 Task: Sort the products in the category "Nail Care" by relevance.
Action: Mouse moved to (331, 160)
Screenshot: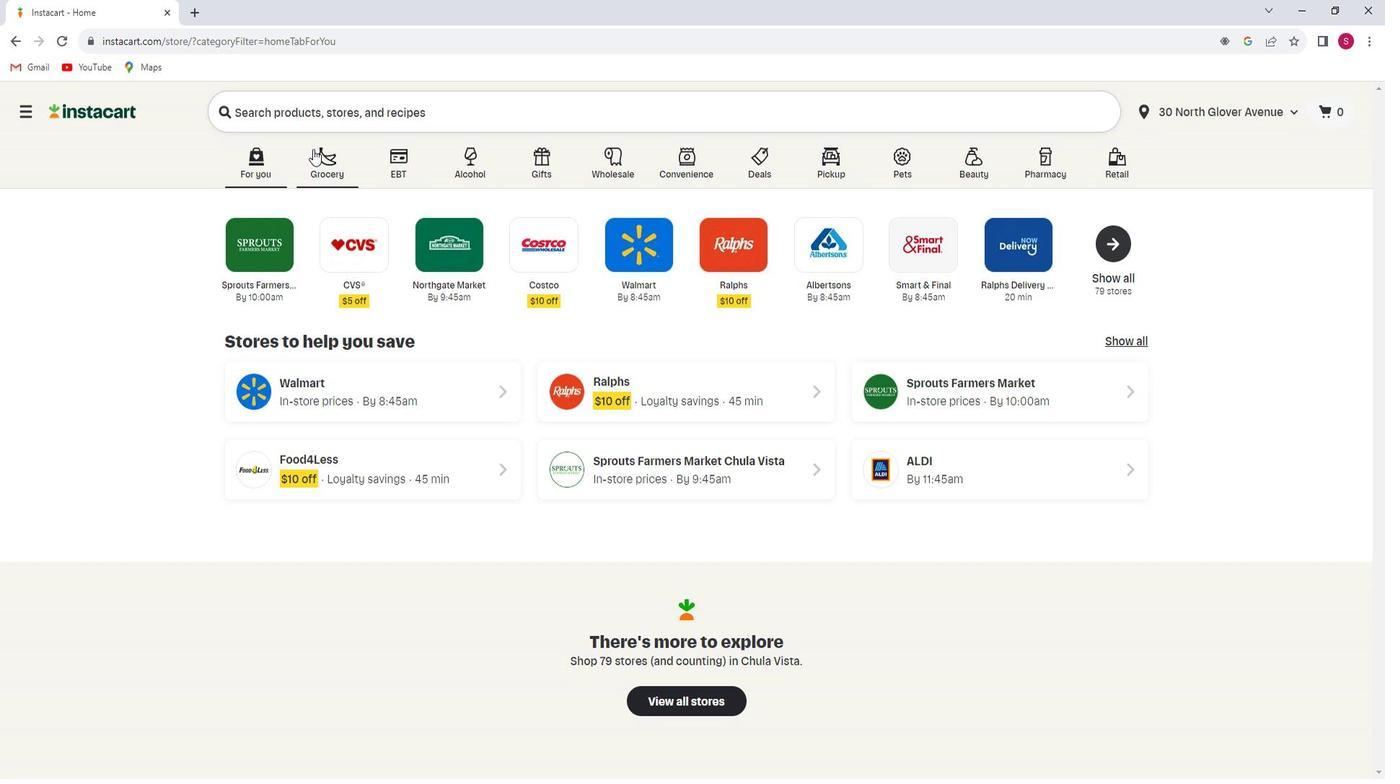 
Action: Mouse pressed left at (331, 160)
Screenshot: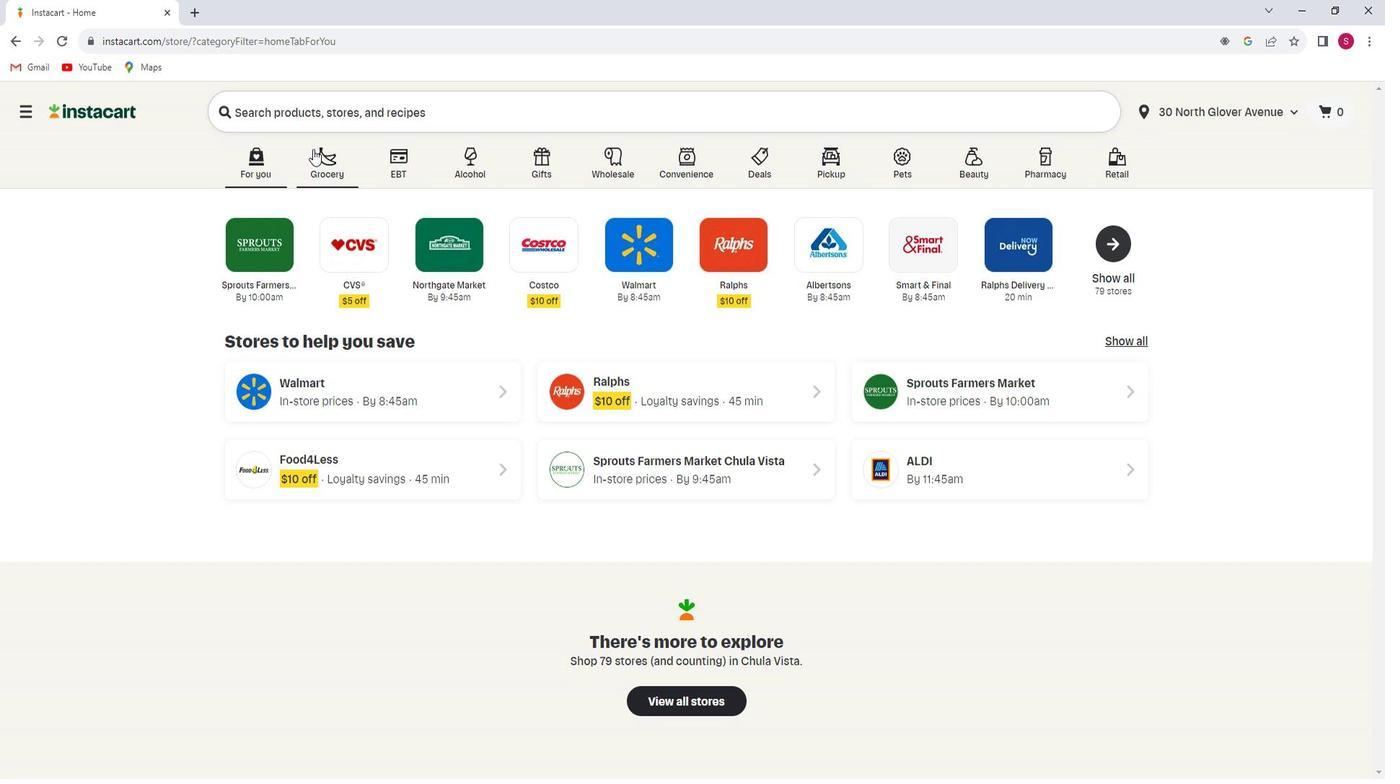 
Action: Mouse moved to (354, 469)
Screenshot: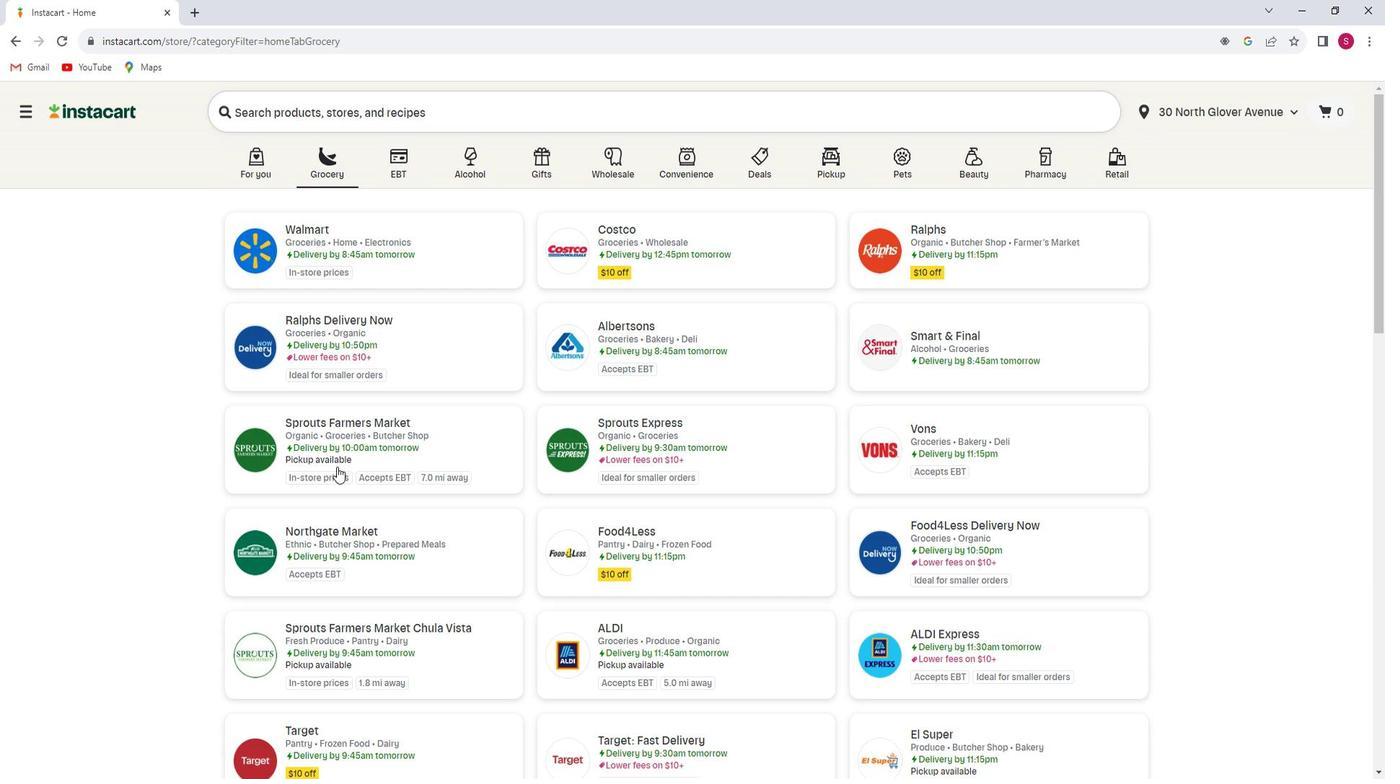 
Action: Mouse pressed left at (354, 469)
Screenshot: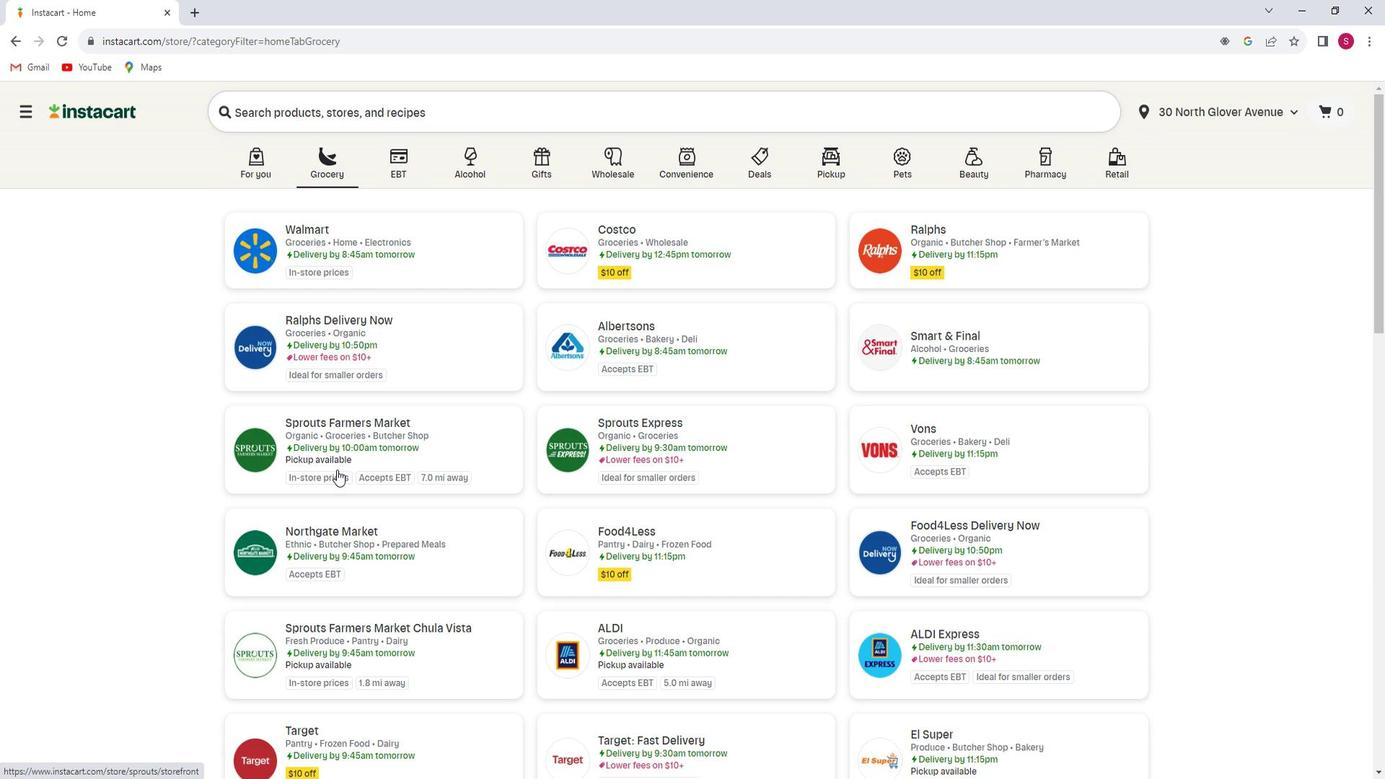 
Action: Mouse moved to (55, 513)
Screenshot: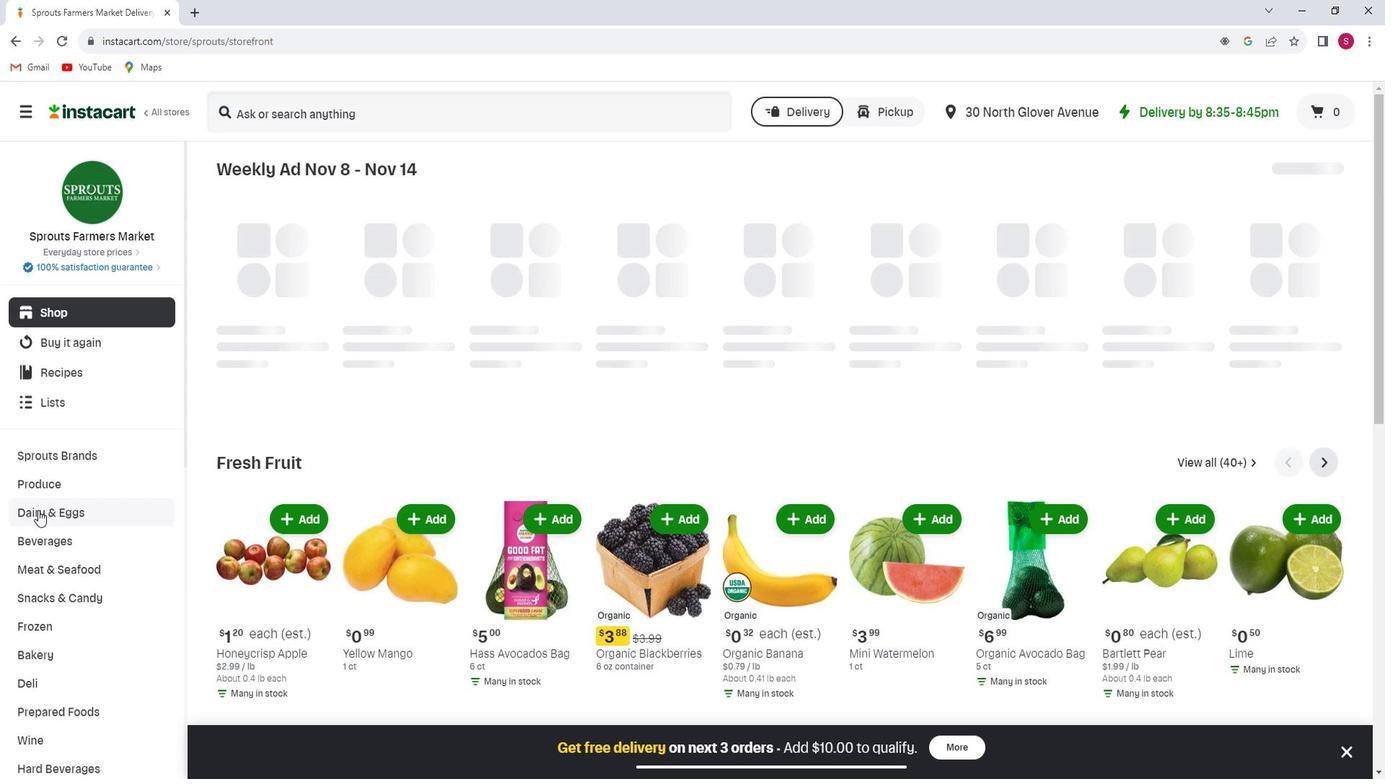 
Action: Mouse scrolled (55, 513) with delta (0, 0)
Screenshot: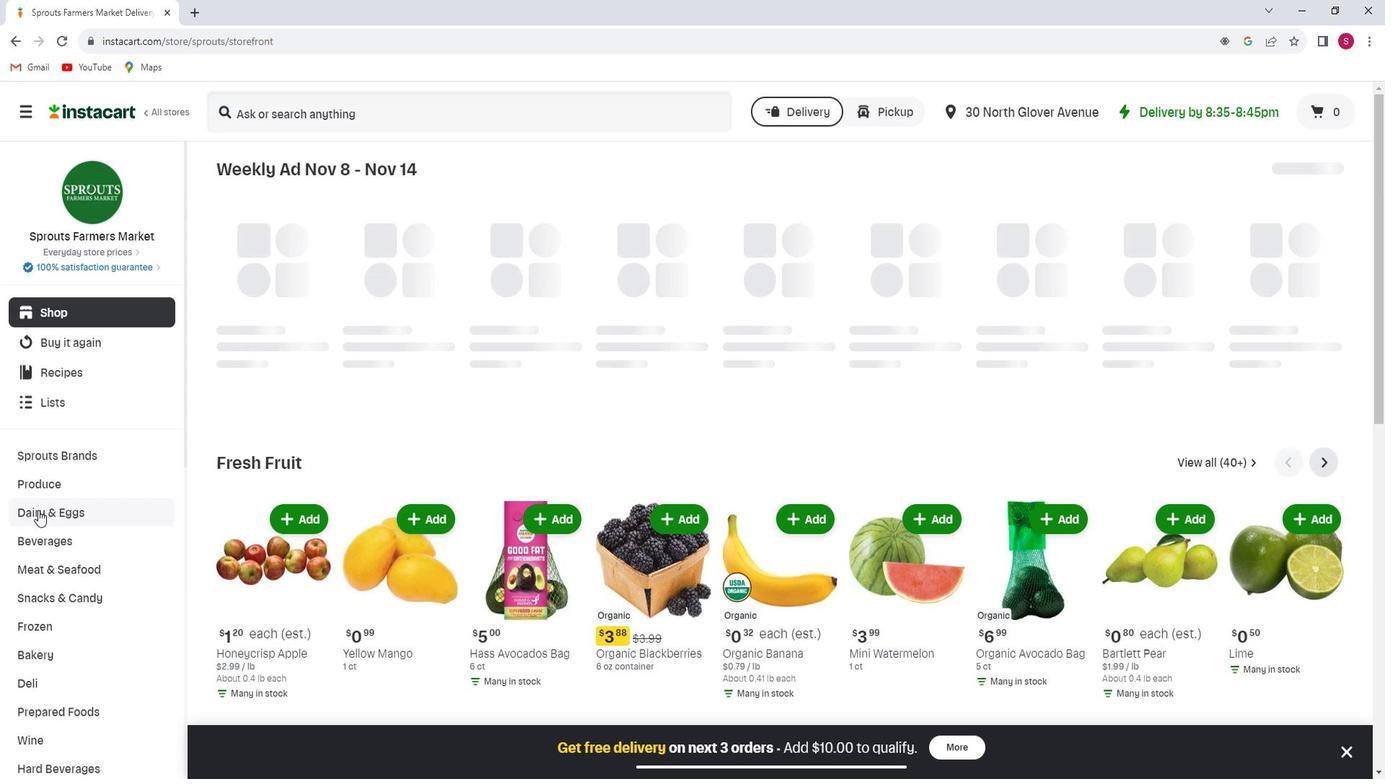 
Action: Mouse moved to (55, 521)
Screenshot: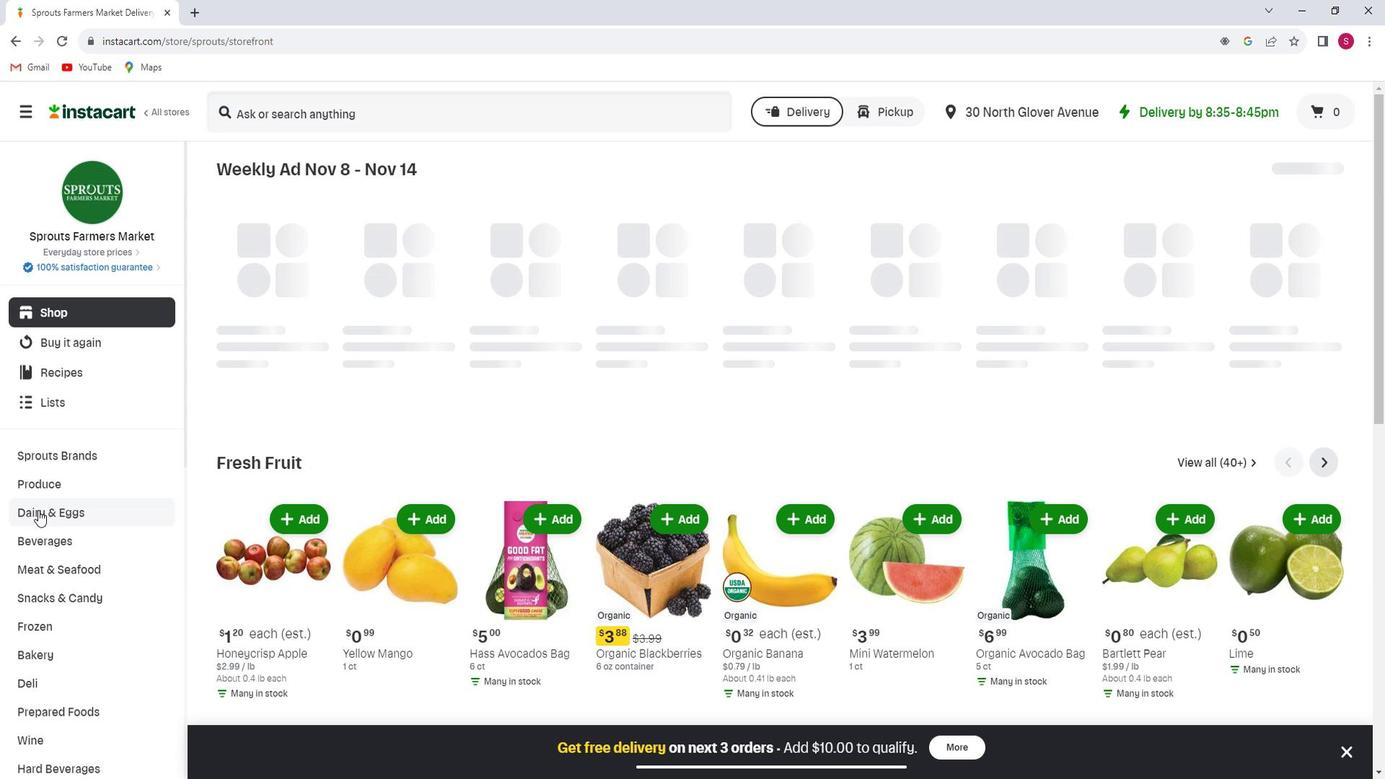 
Action: Mouse scrolled (55, 520) with delta (0, 0)
Screenshot: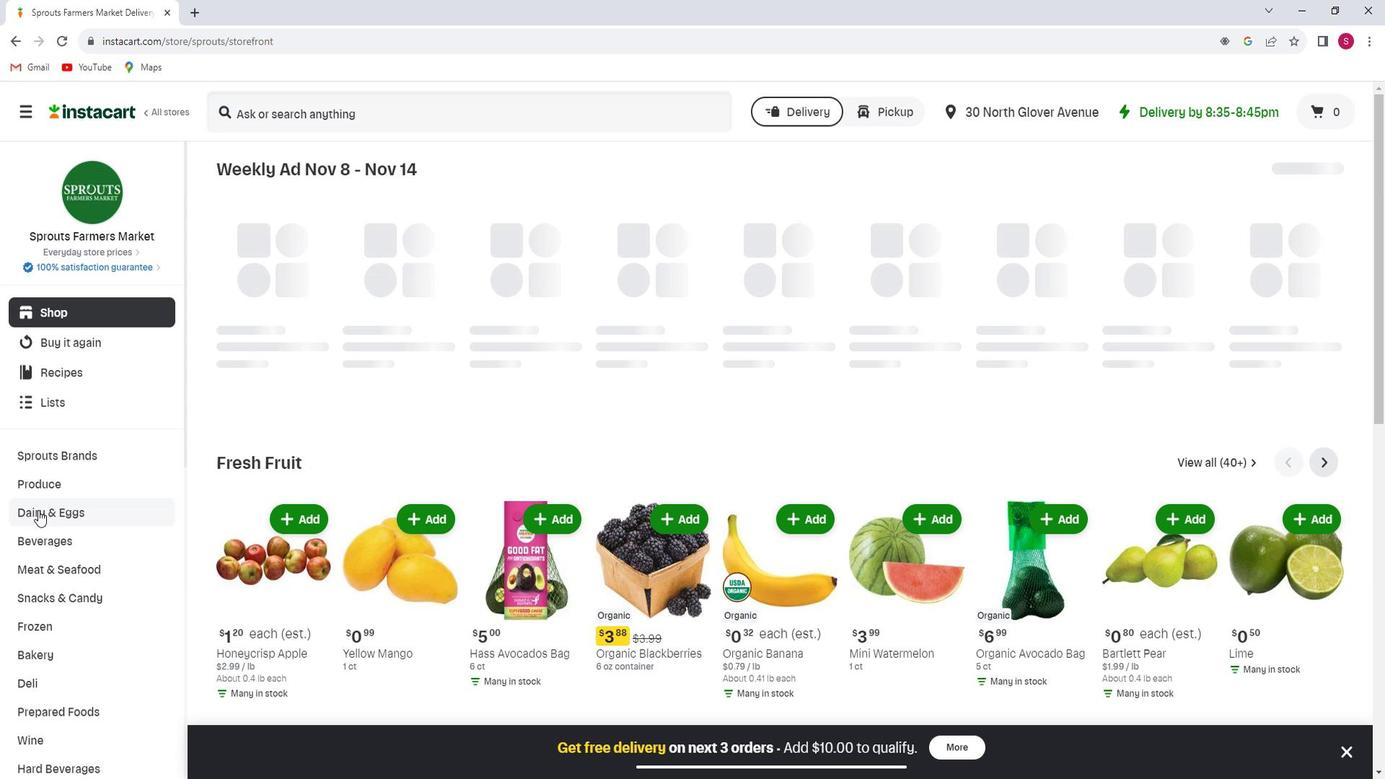 
Action: Mouse scrolled (55, 520) with delta (0, 0)
Screenshot: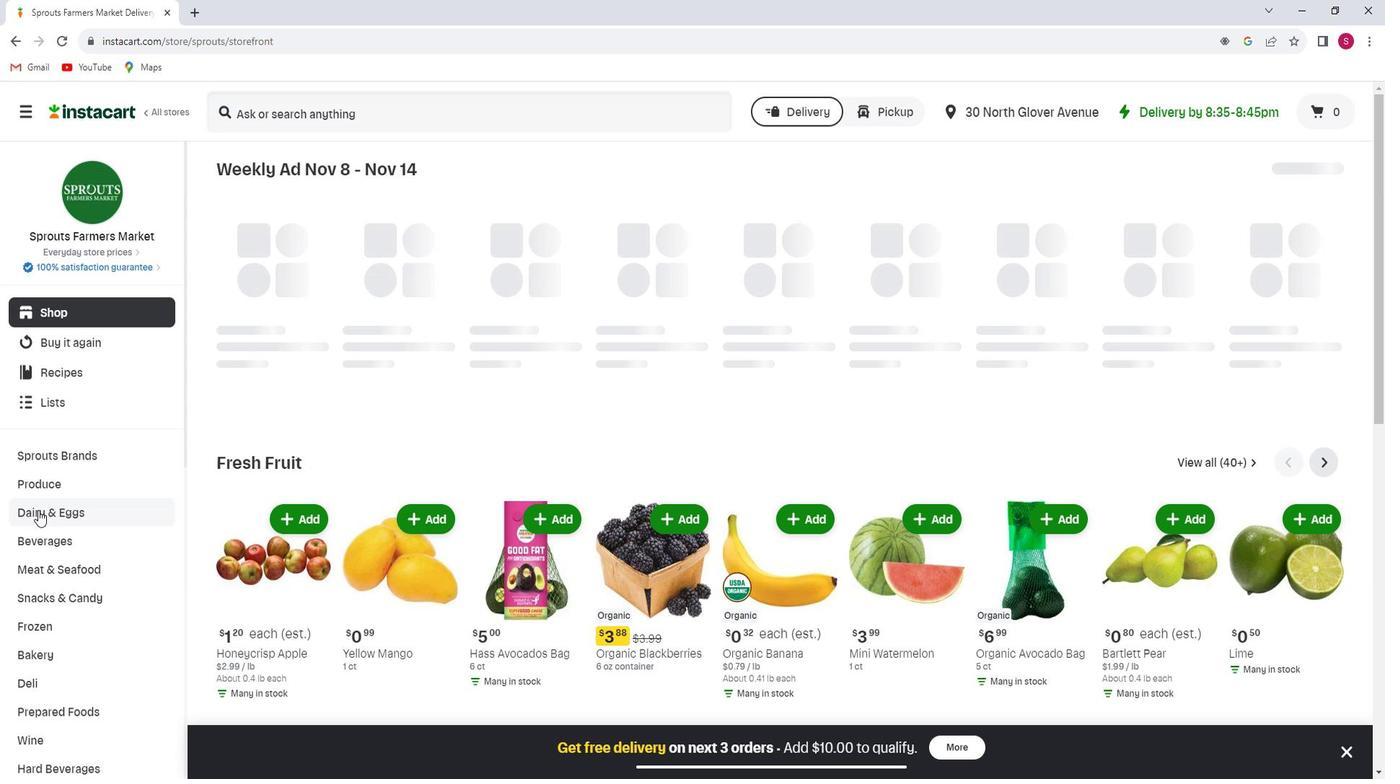 
Action: Mouse scrolled (55, 520) with delta (0, 0)
Screenshot: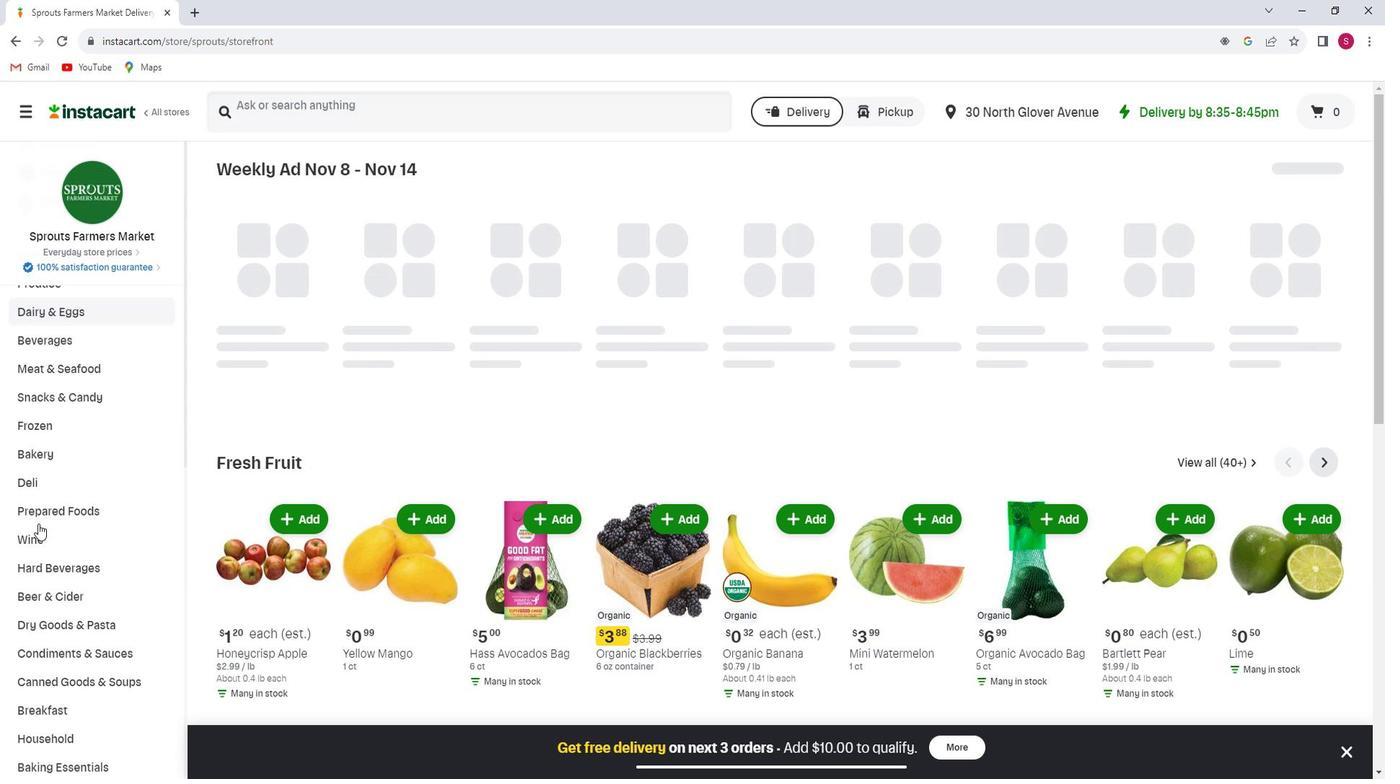 
Action: Mouse scrolled (55, 520) with delta (0, 0)
Screenshot: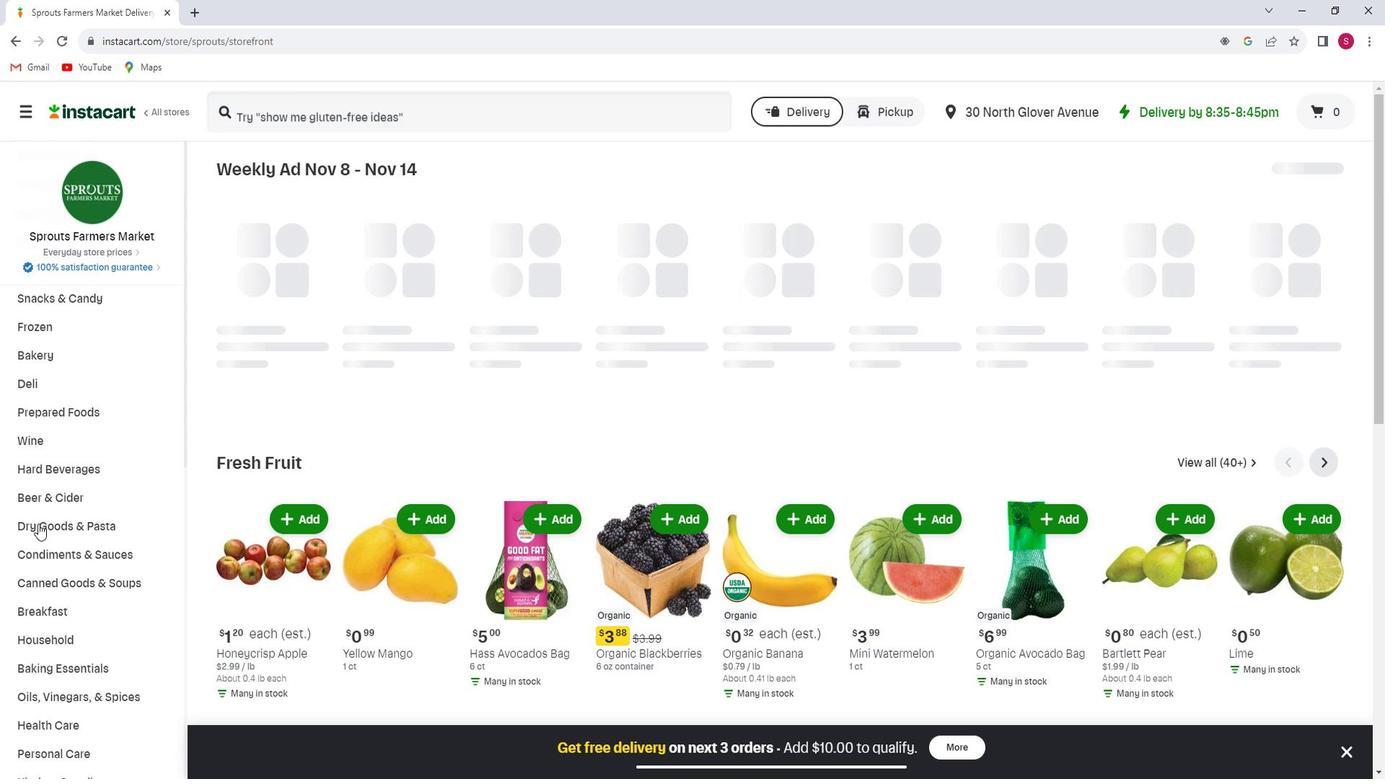 
Action: Mouse scrolled (55, 520) with delta (0, 0)
Screenshot: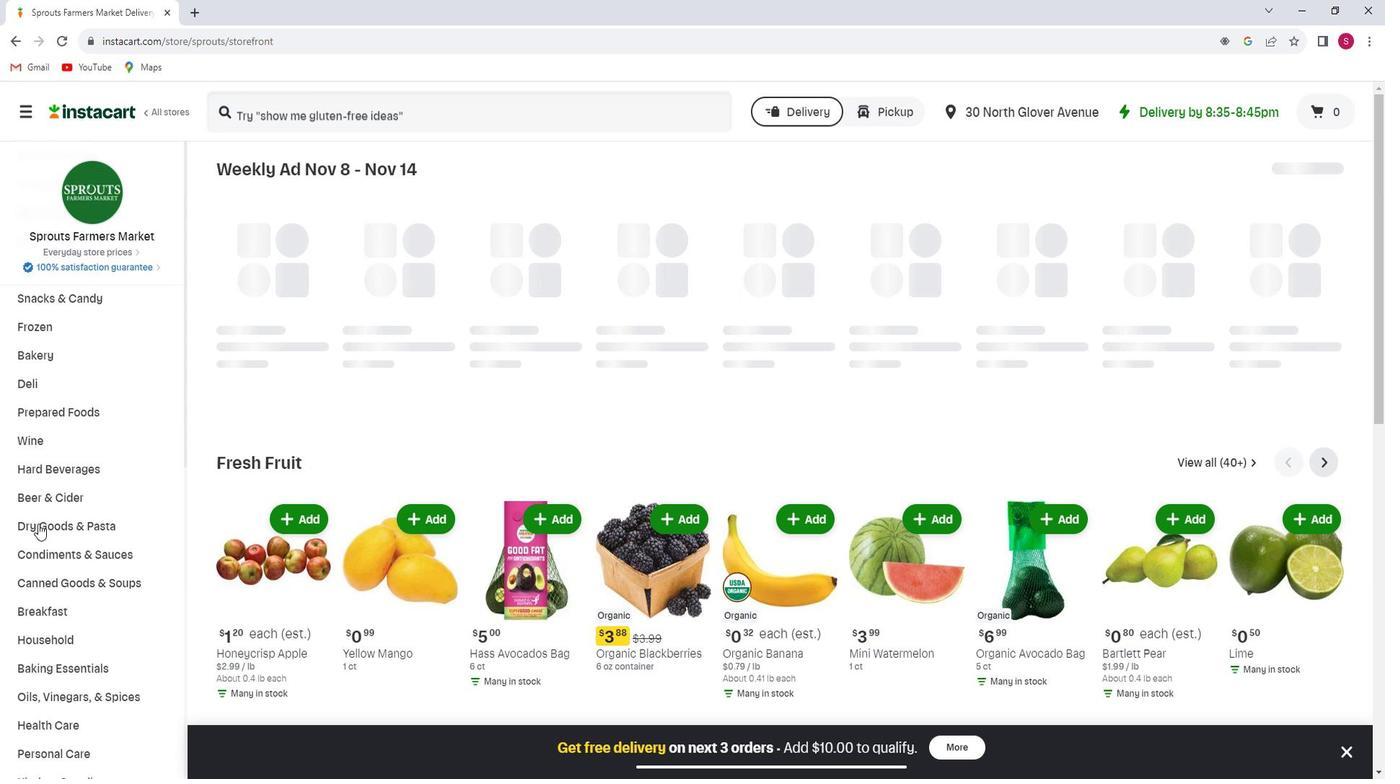 
Action: Mouse scrolled (55, 520) with delta (0, 0)
Screenshot: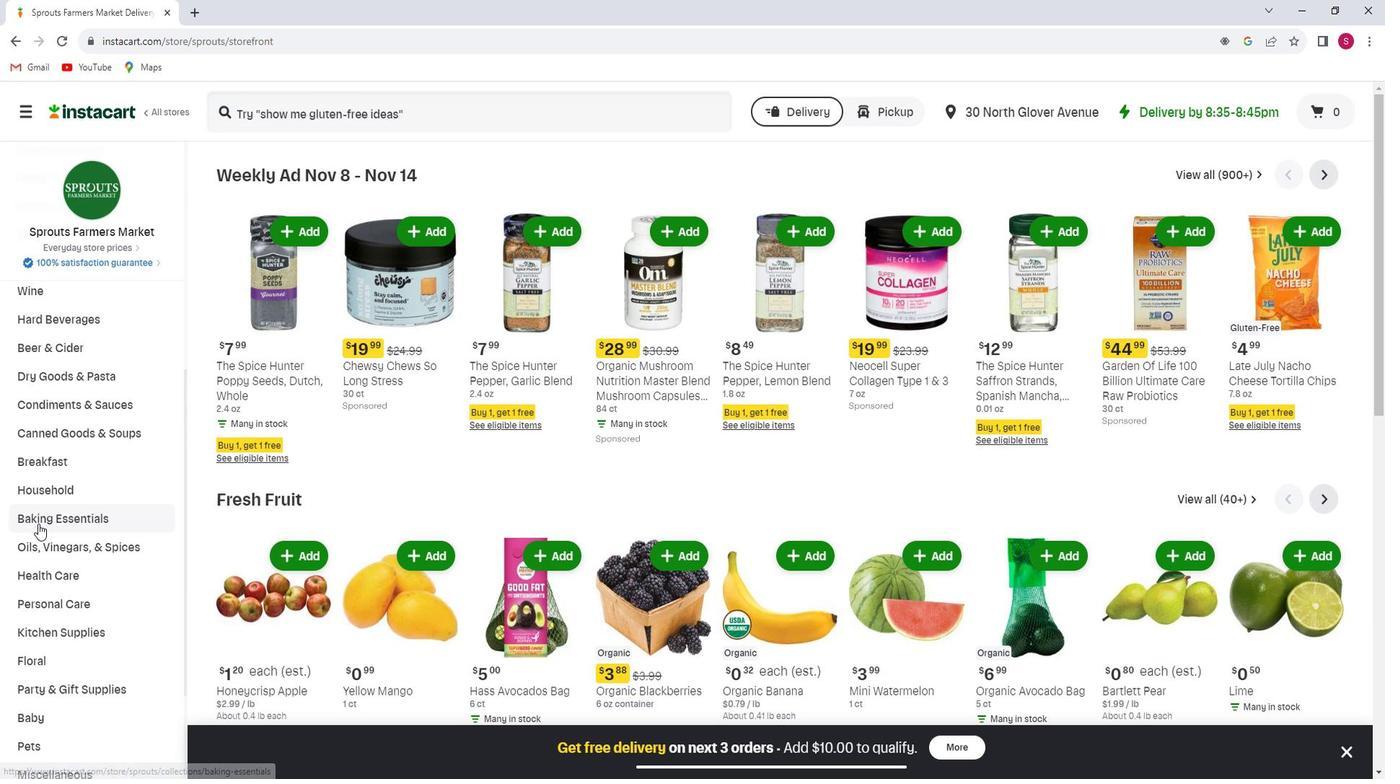 
Action: Mouse pressed left at (55, 521)
Screenshot: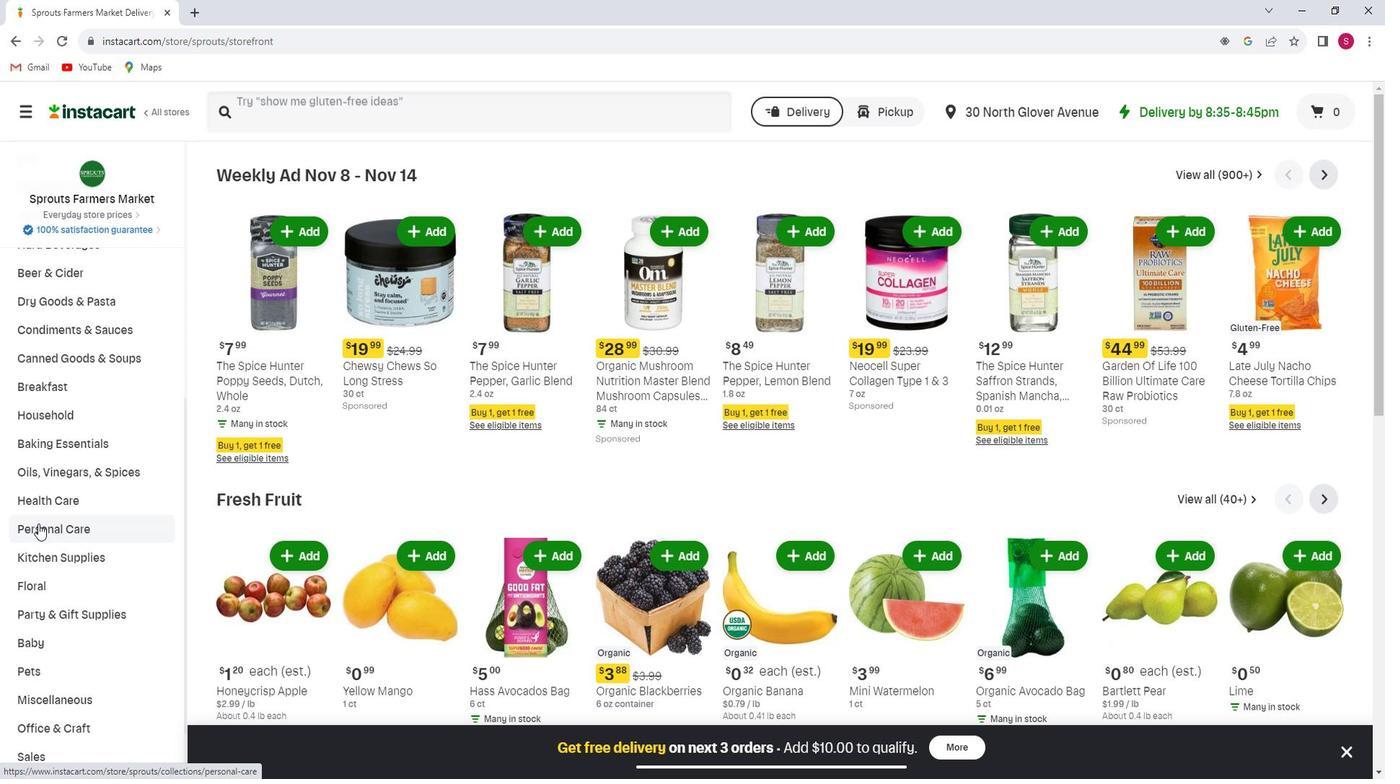 
Action: Mouse moved to (1257, 220)
Screenshot: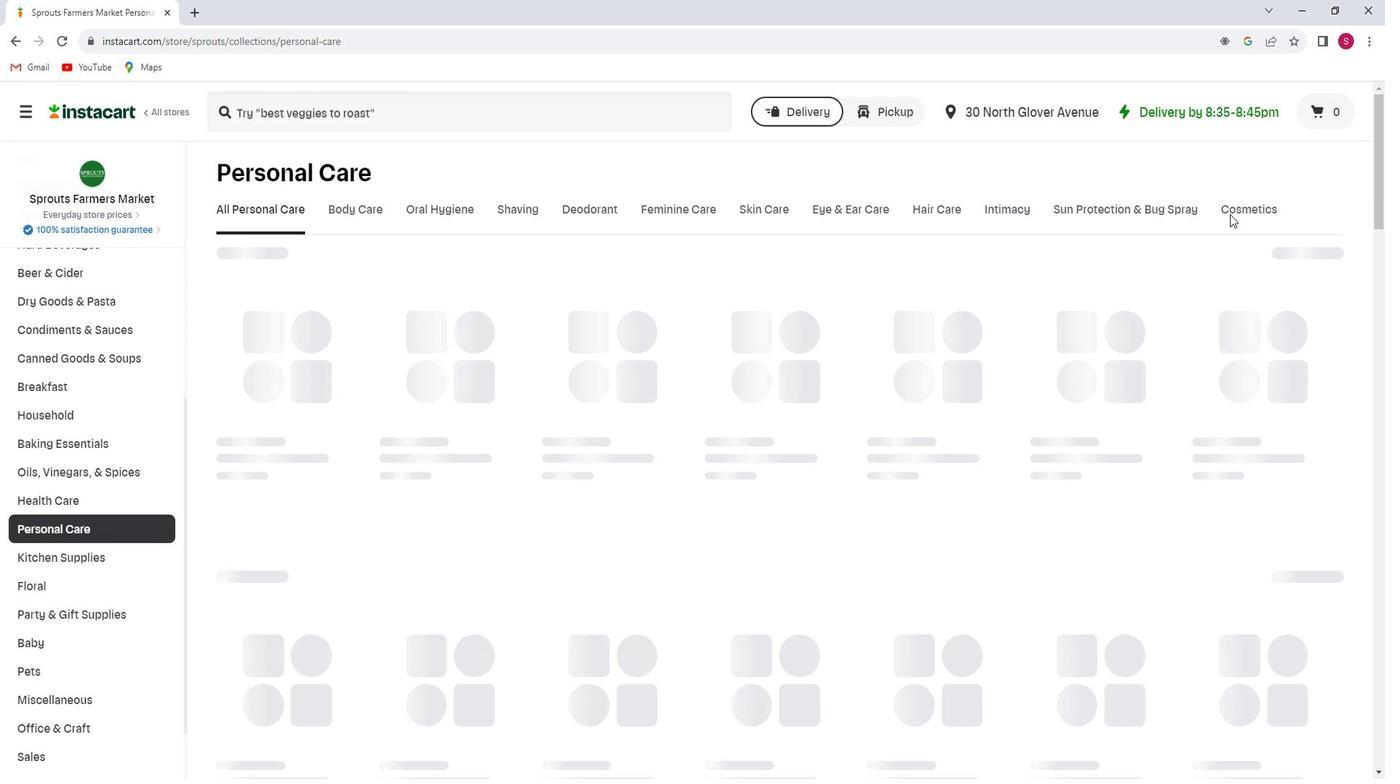 
Action: Mouse pressed left at (1257, 220)
Screenshot: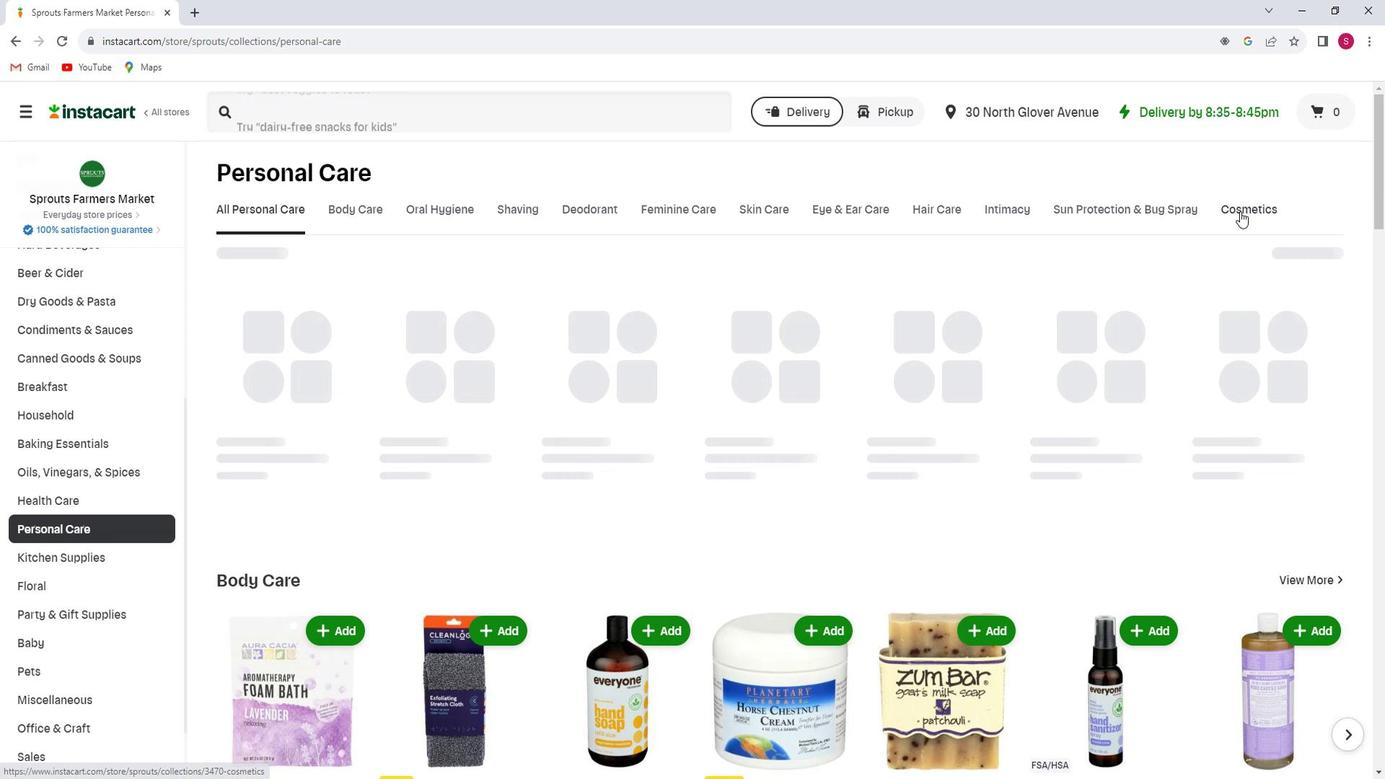 
Action: Mouse moved to (443, 290)
Screenshot: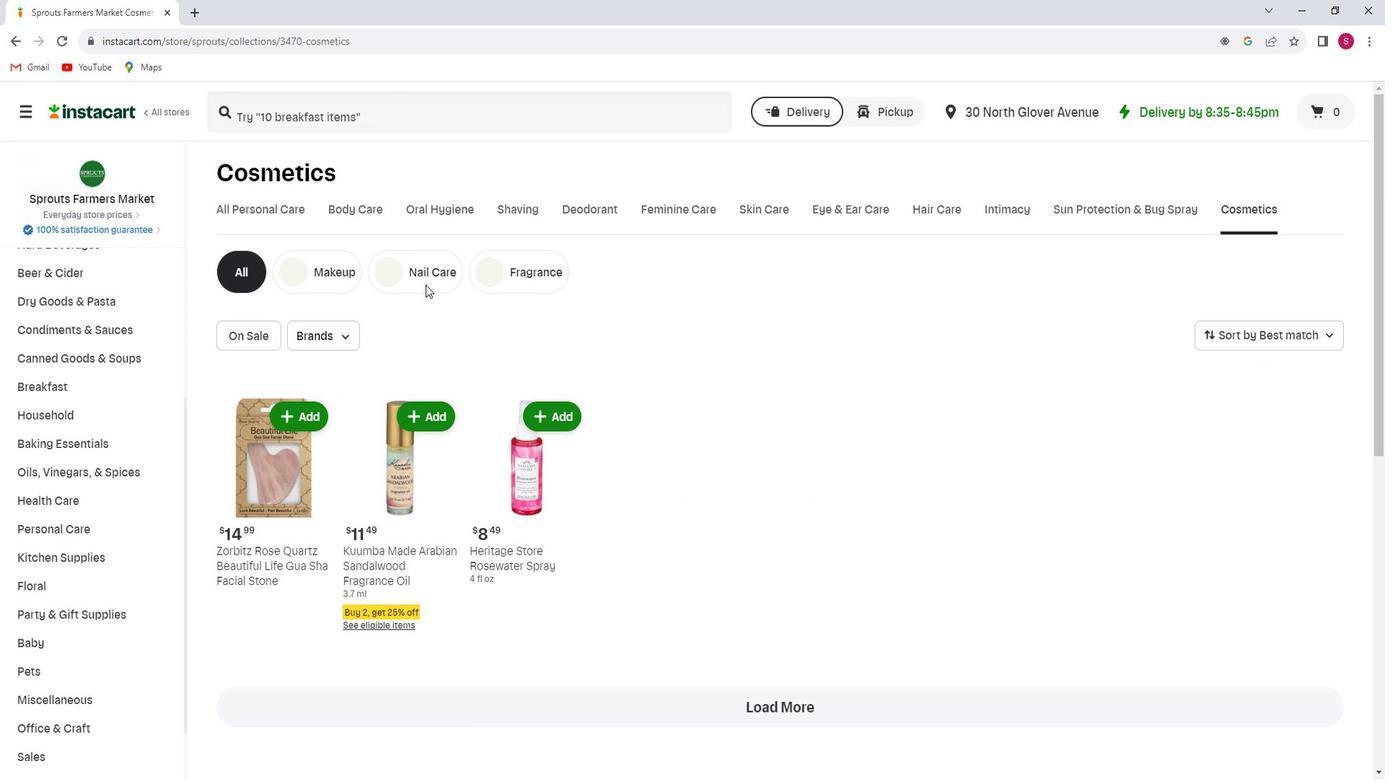 
Action: Mouse pressed left at (443, 290)
Screenshot: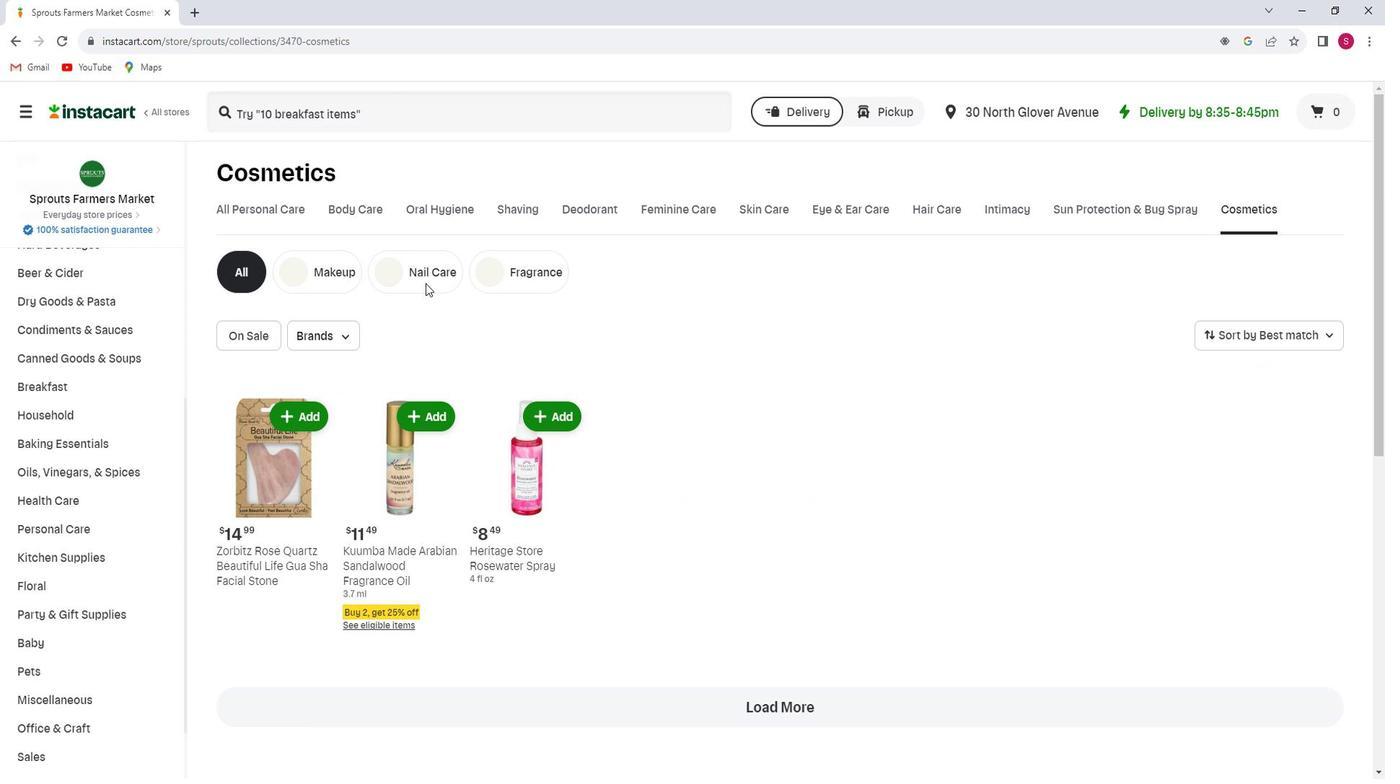 
Action: Mouse moved to (1336, 336)
Screenshot: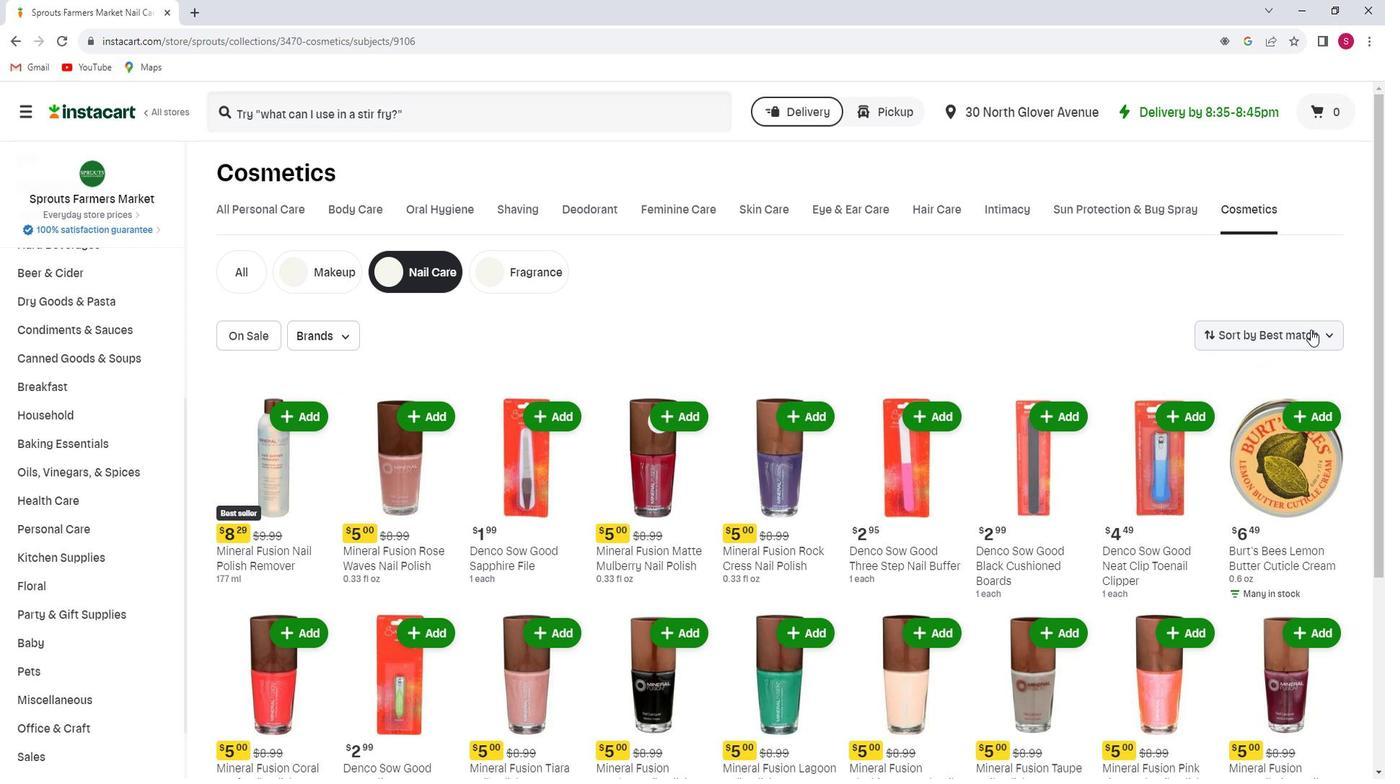 
Action: Mouse pressed left at (1336, 336)
Screenshot: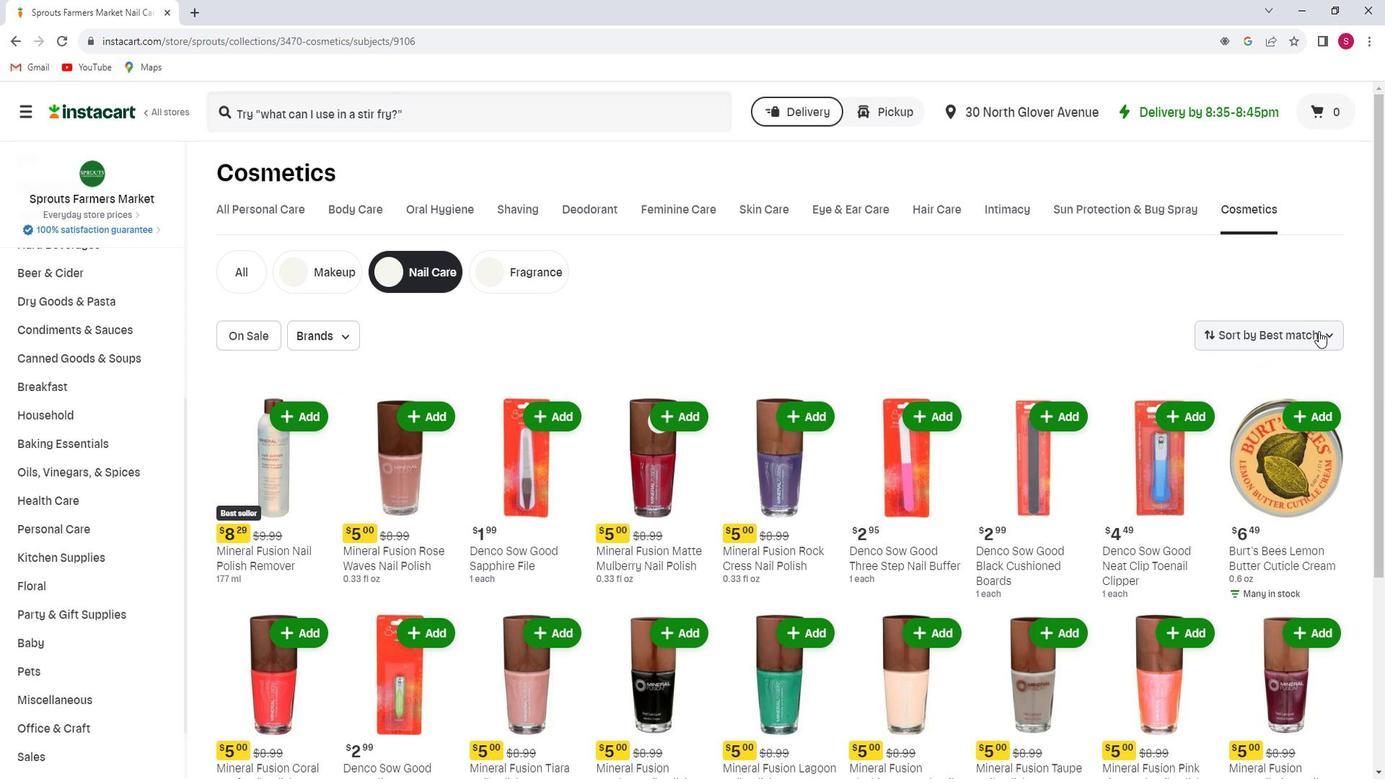 
Action: Mouse moved to (1267, 551)
Screenshot: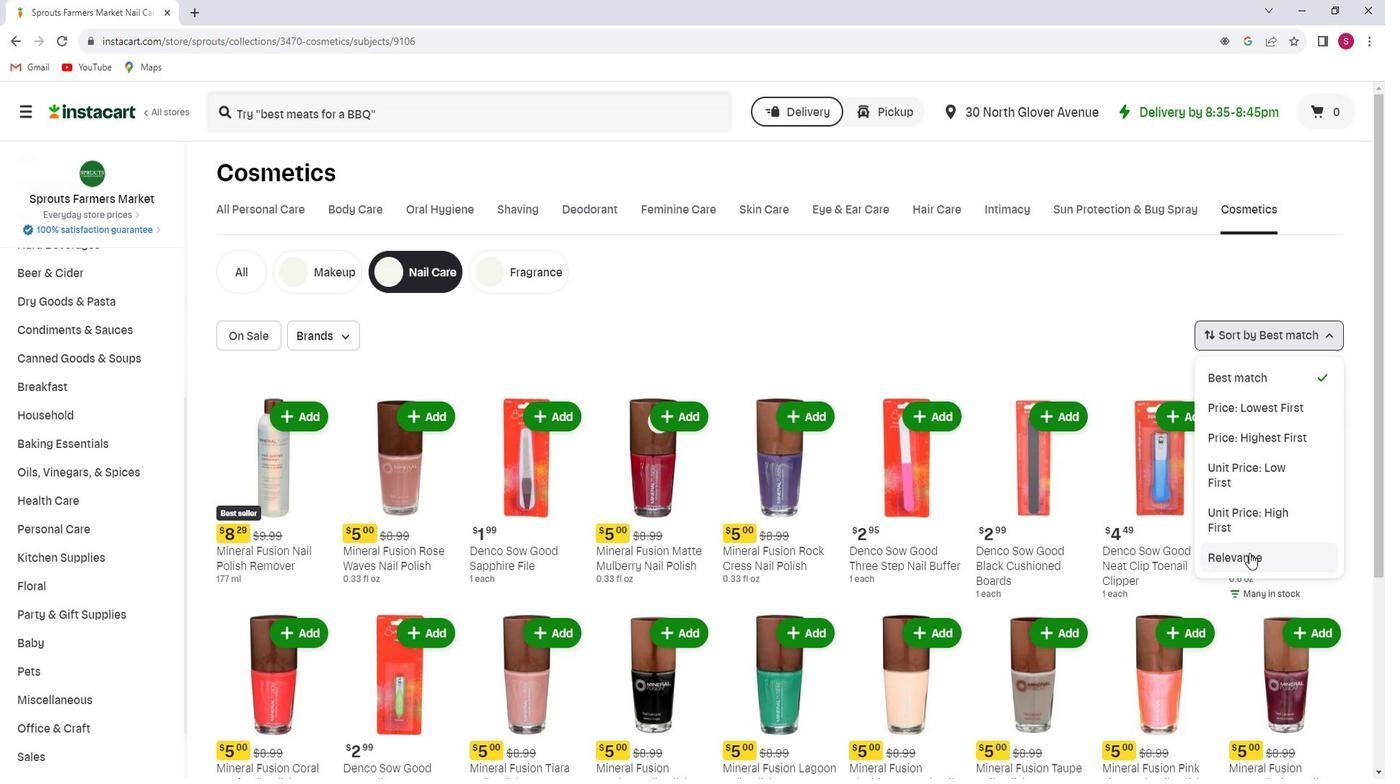 
Action: Mouse pressed left at (1267, 551)
Screenshot: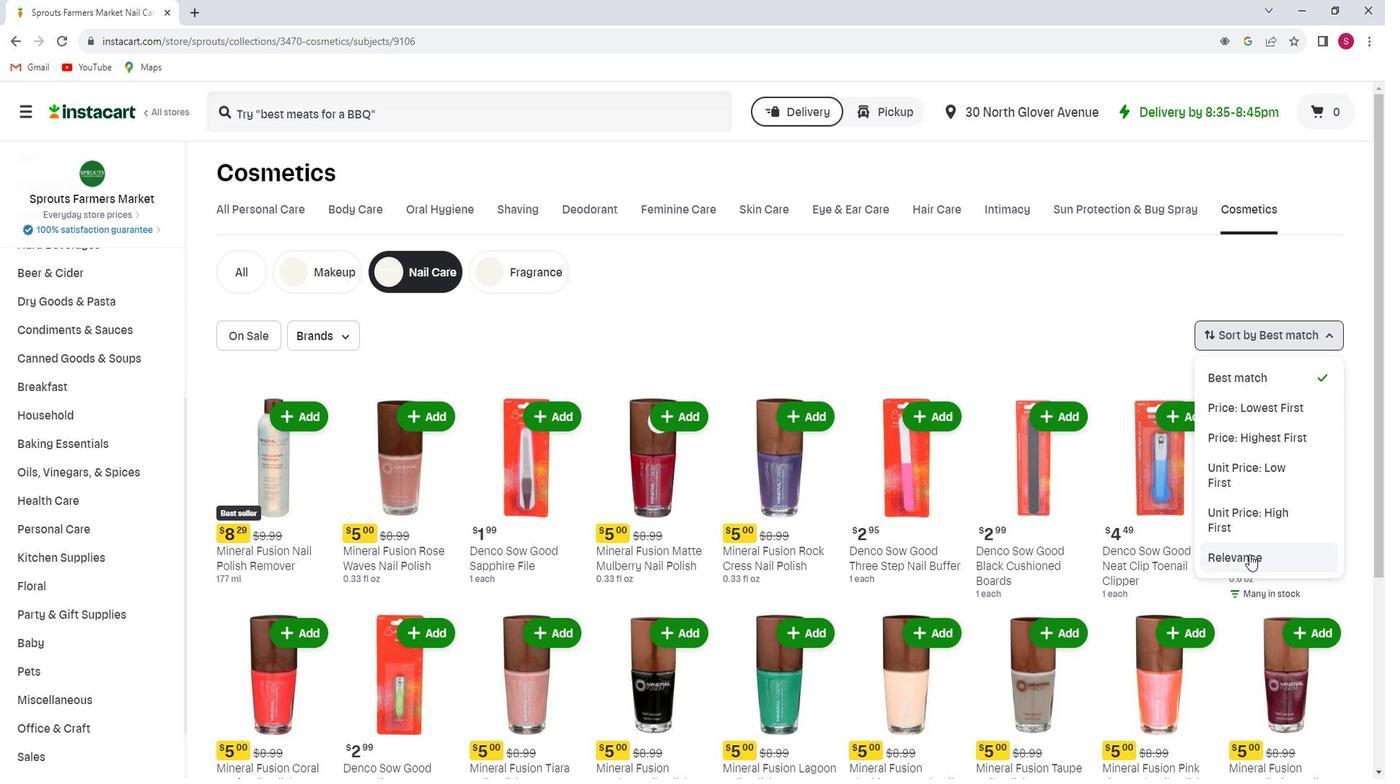 
